 Task: Add 'Automatic Replies' to the Outlook ribbon.
Action: Mouse moved to (48, 30)
Screenshot: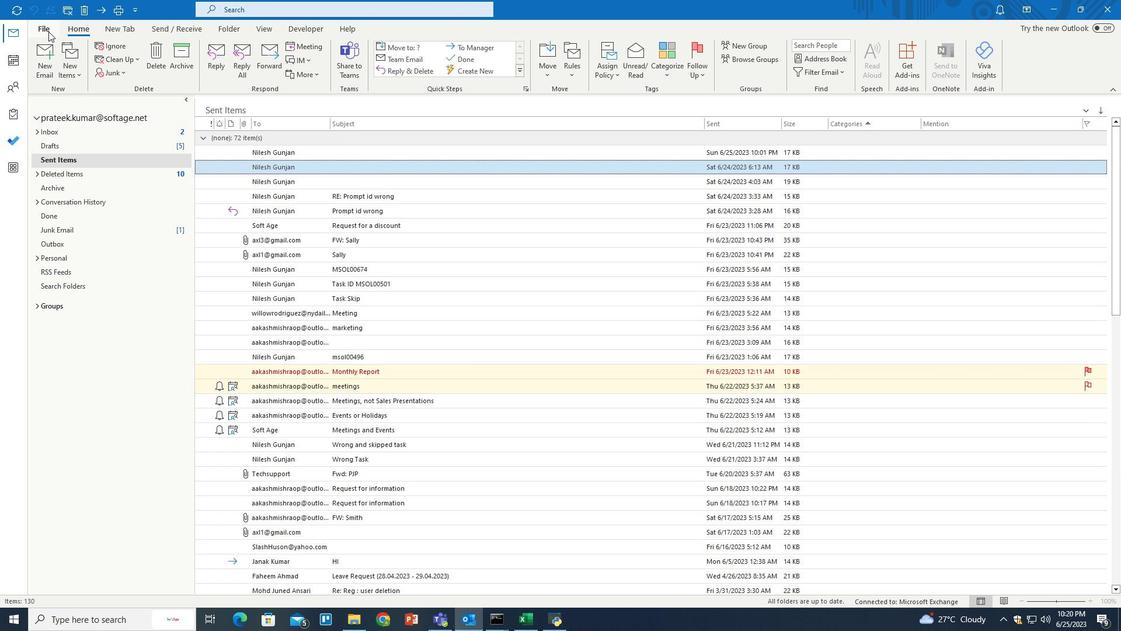 
Action: Mouse pressed left at (48, 30)
Screenshot: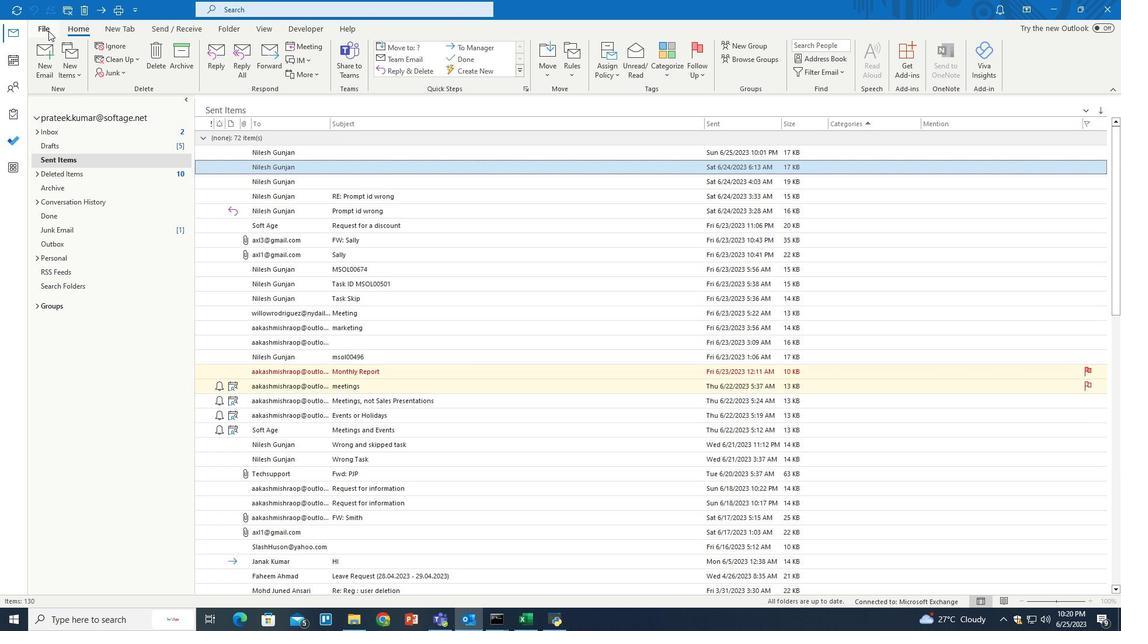 
Action: Mouse moved to (37, 558)
Screenshot: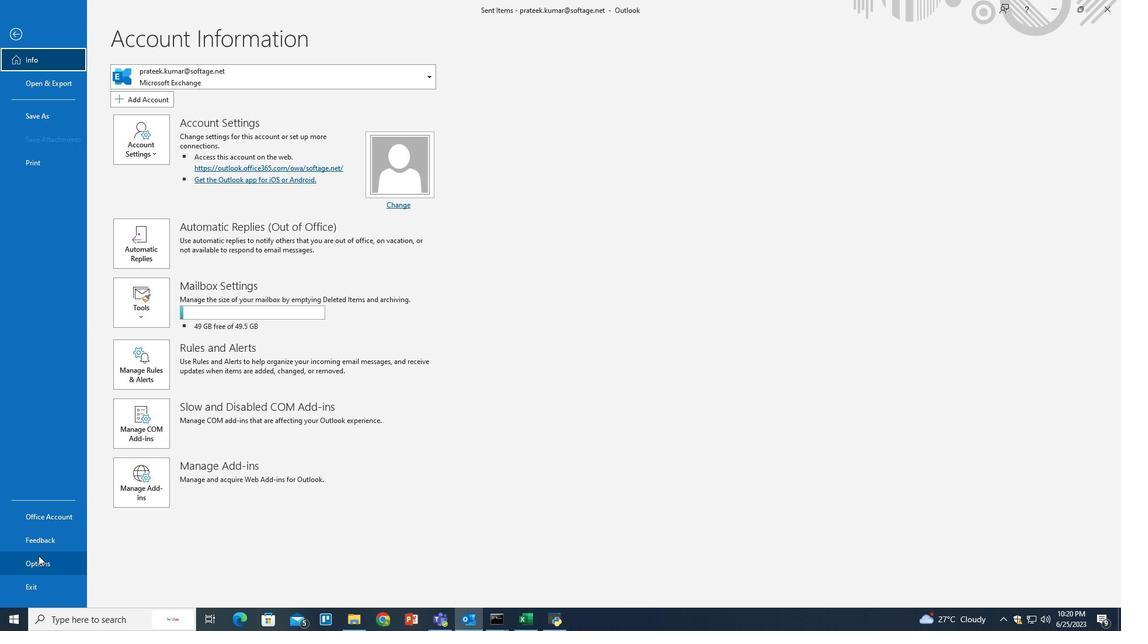 
Action: Mouse pressed left at (37, 558)
Screenshot: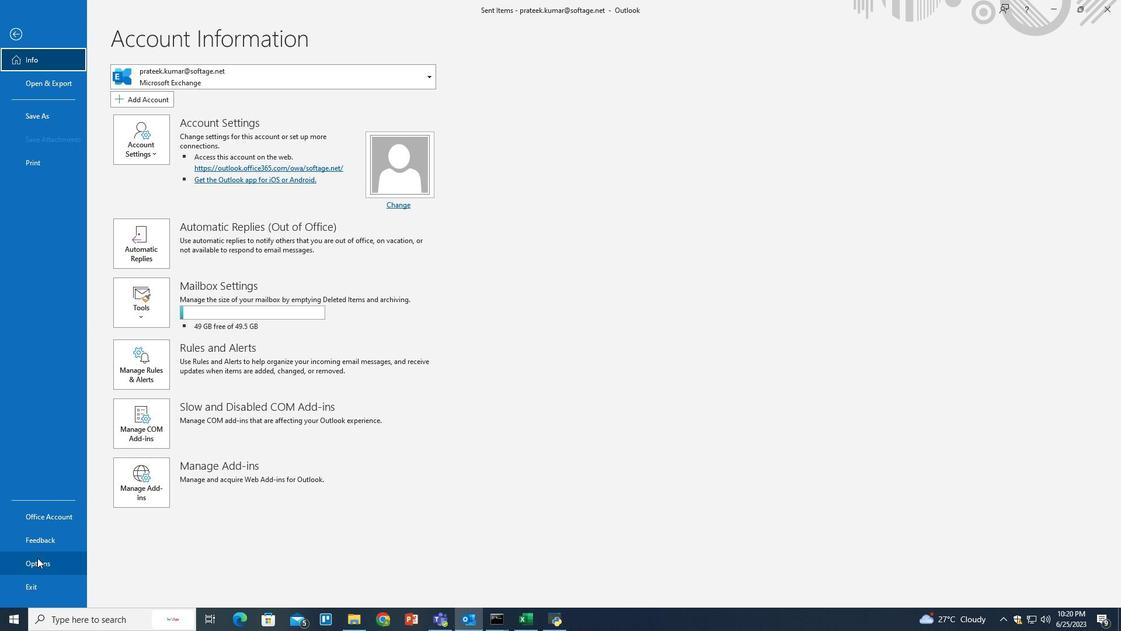 
Action: Mouse moved to (331, 299)
Screenshot: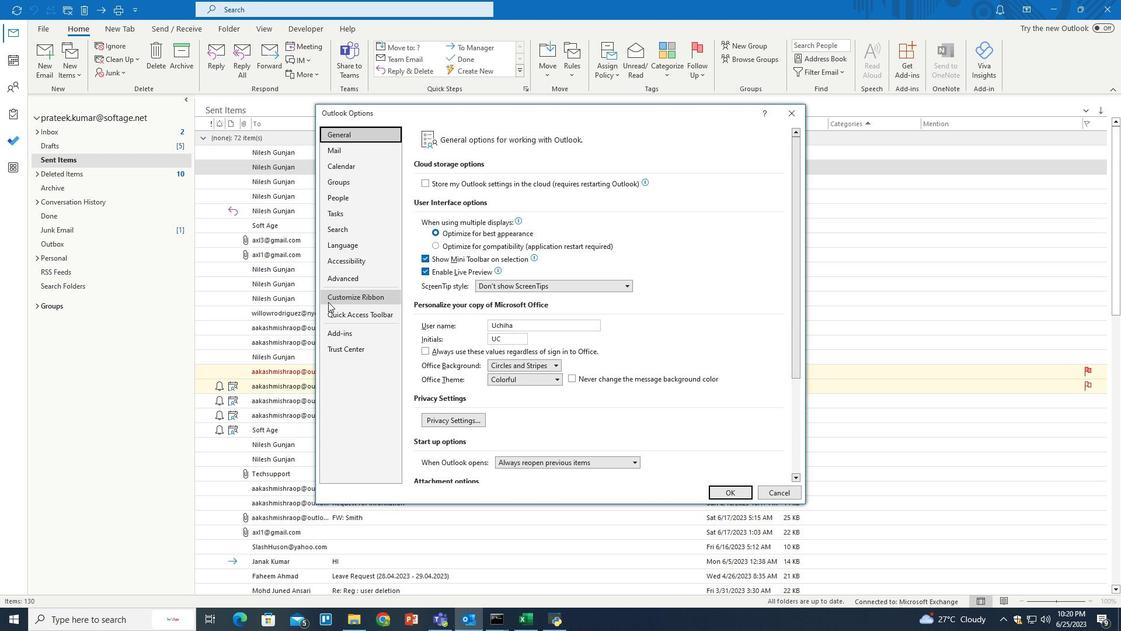
Action: Mouse pressed left at (331, 299)
Screenshot: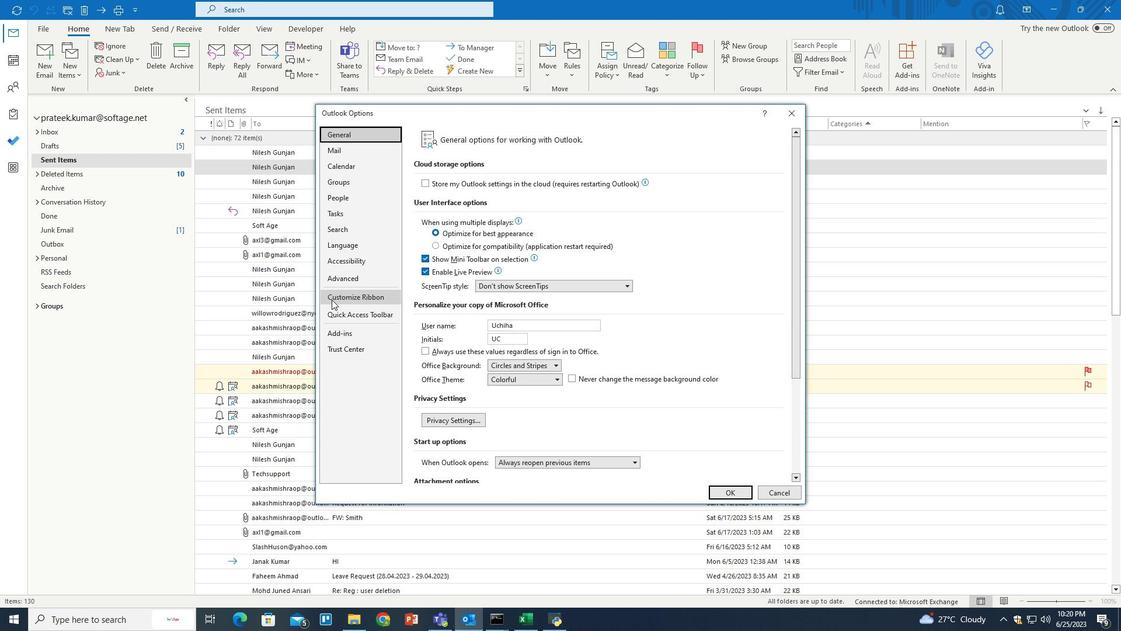 
Action: Mouse moved to (521, 173)
Screenshot: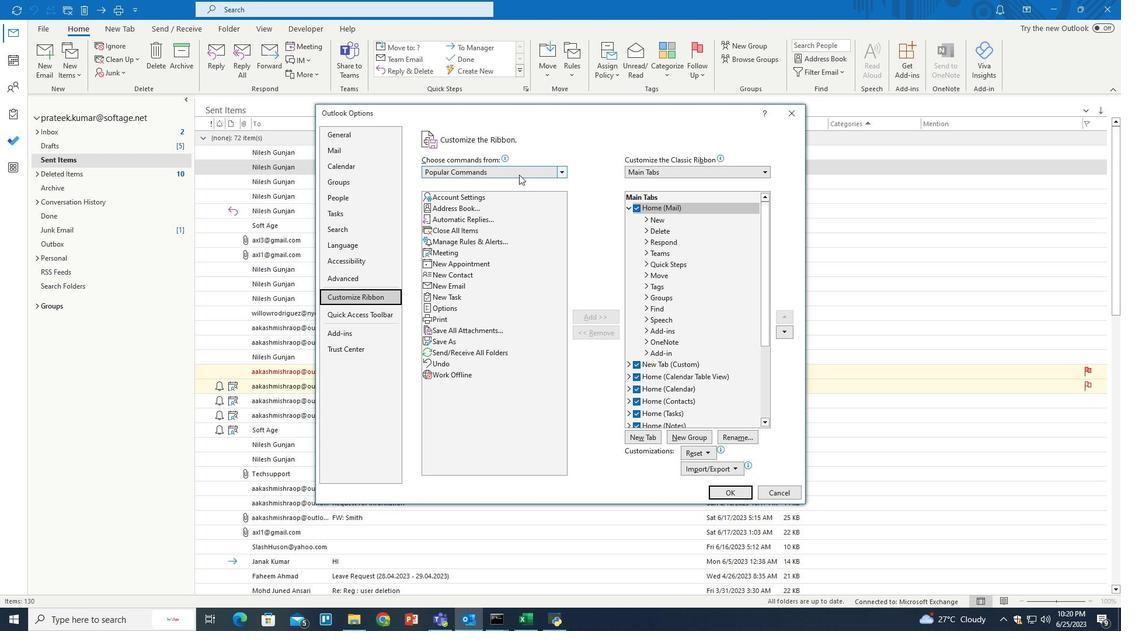 
Action: Mouse pressed left at (521, 173)
Screenshot: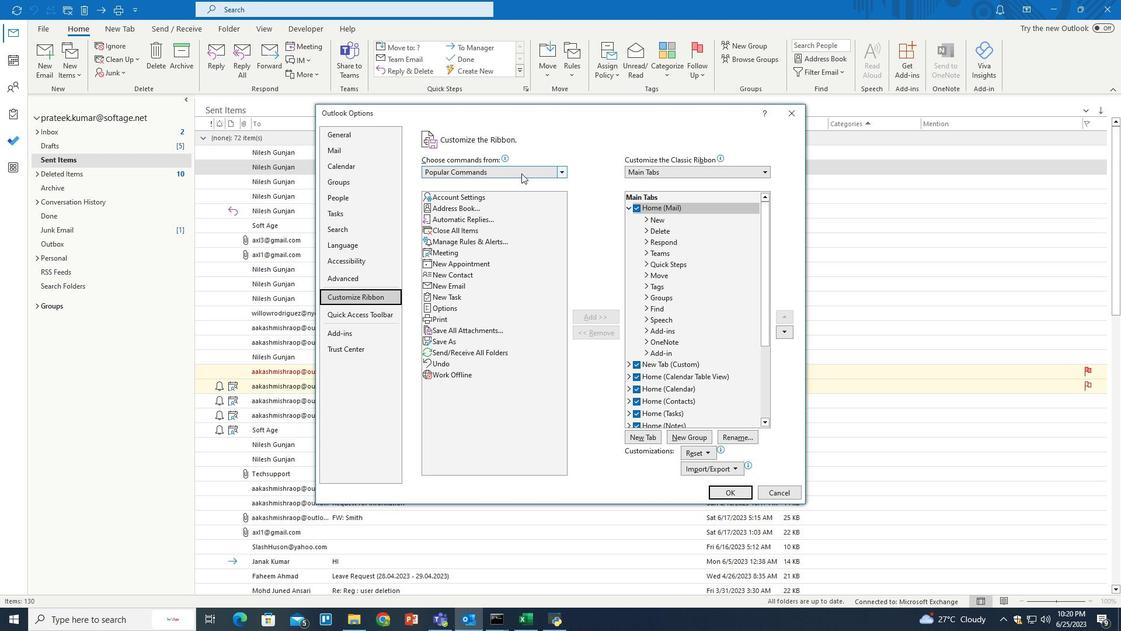 
Action: Mouse moved to (431, 232)
Screenshot: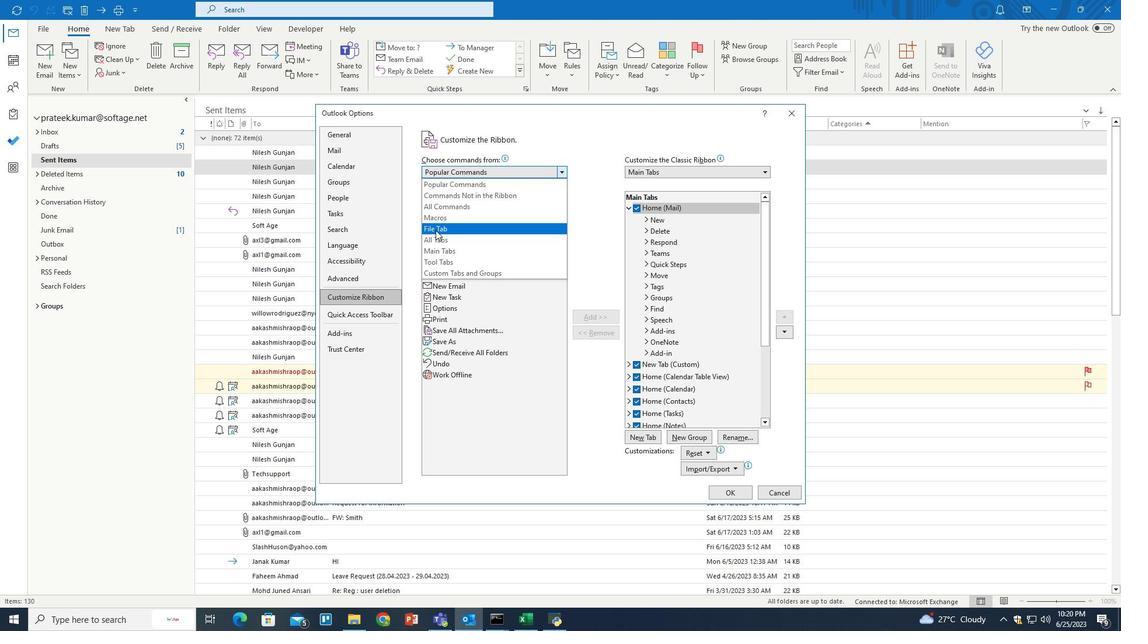 
Action: Mouse pressed left at (431, 232)
Screenshot: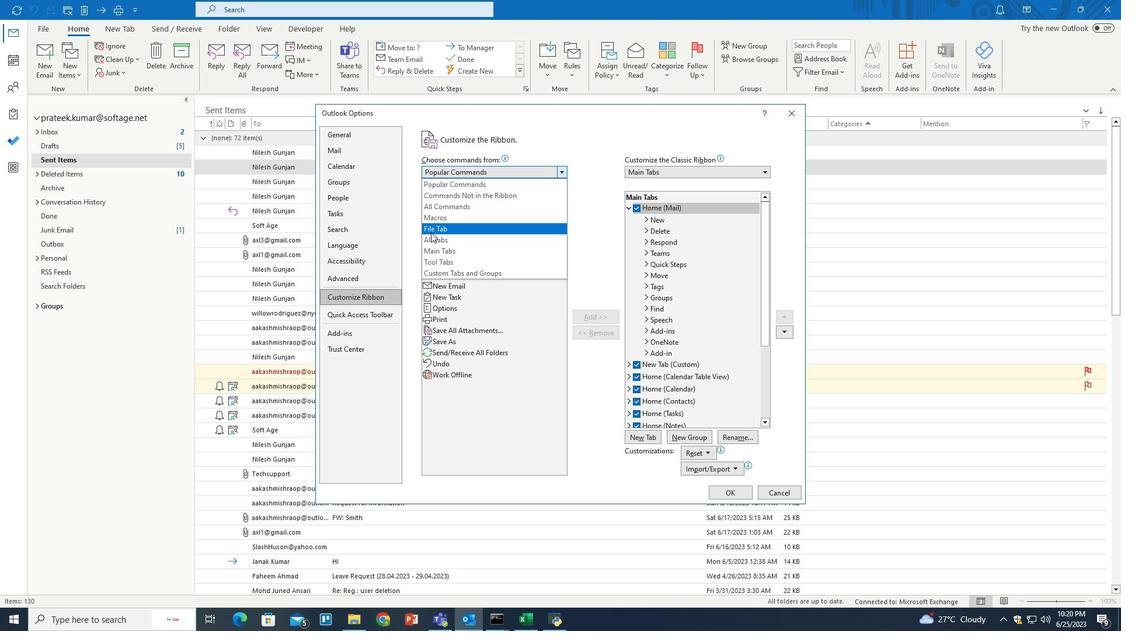 
Action: Mouse moved to (445, 218)
Screenshot: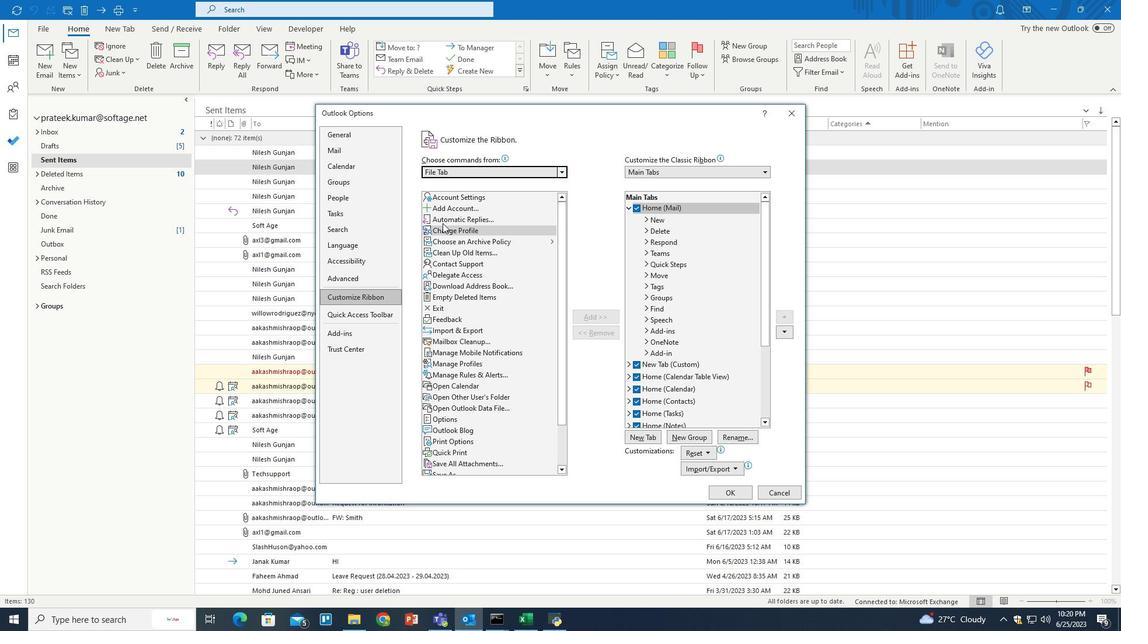 
Action: Mouse pressed left at (445, 218)
Screenshot: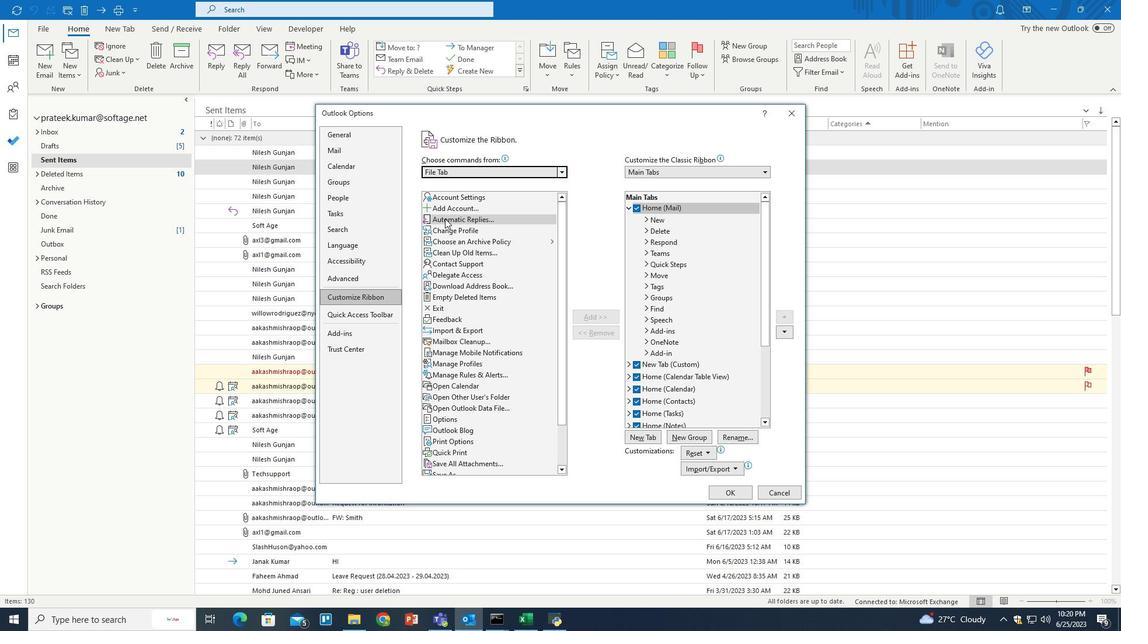 
Action: Mouse moved to (646, 435)
Screenshot: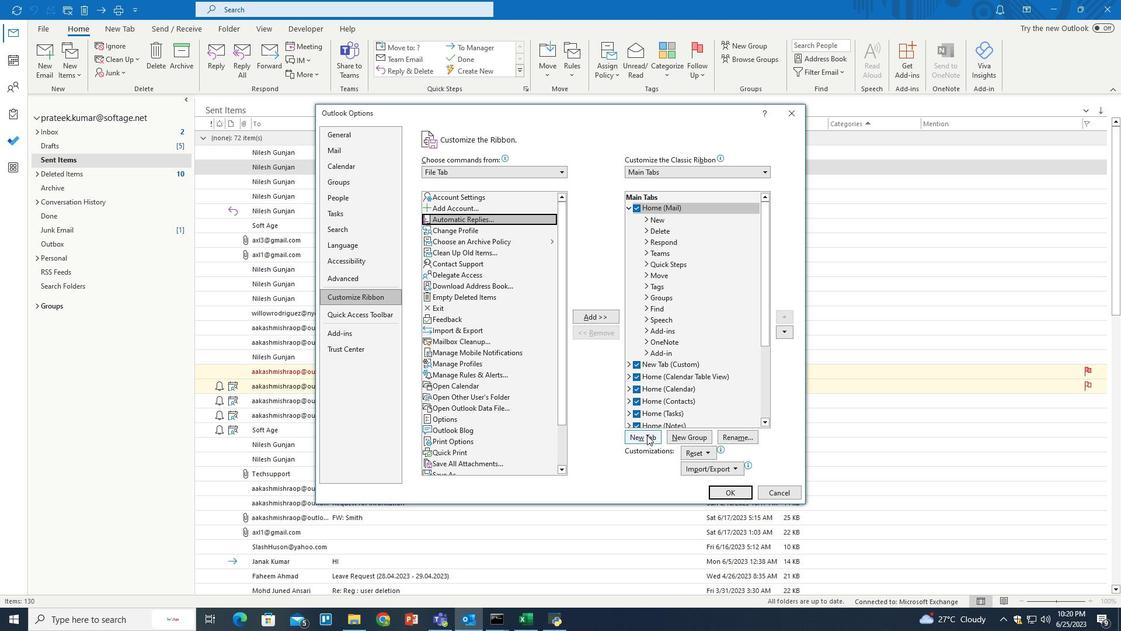 
Action: Mouse pressed left at (646, 435)
Screenshot: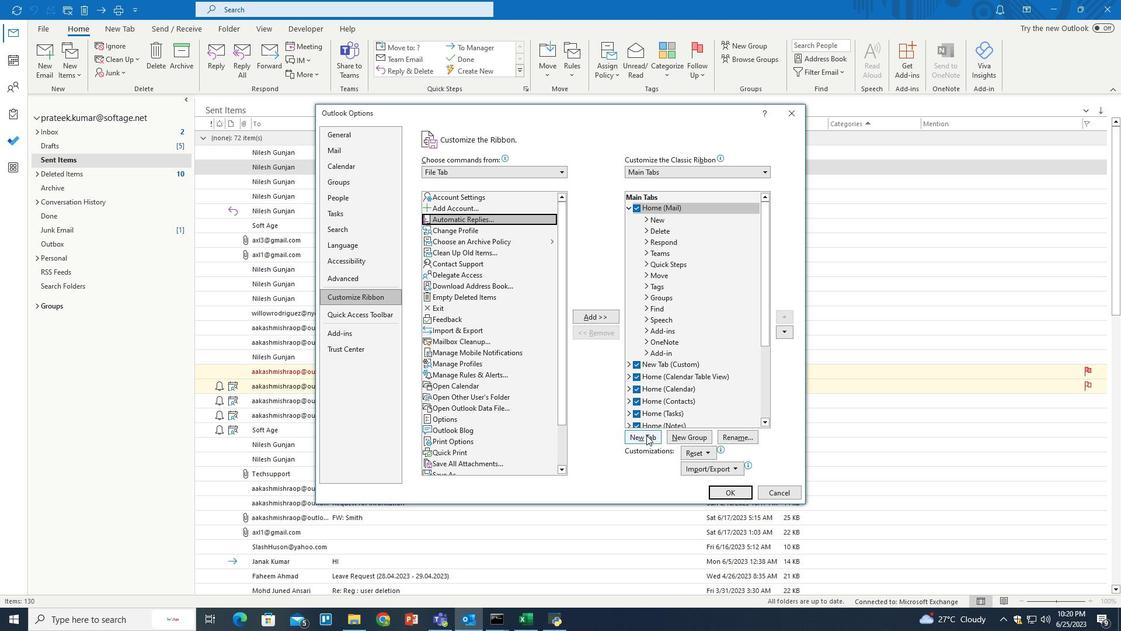 
Action: Mouse moved to (596, 314)
Screenshot: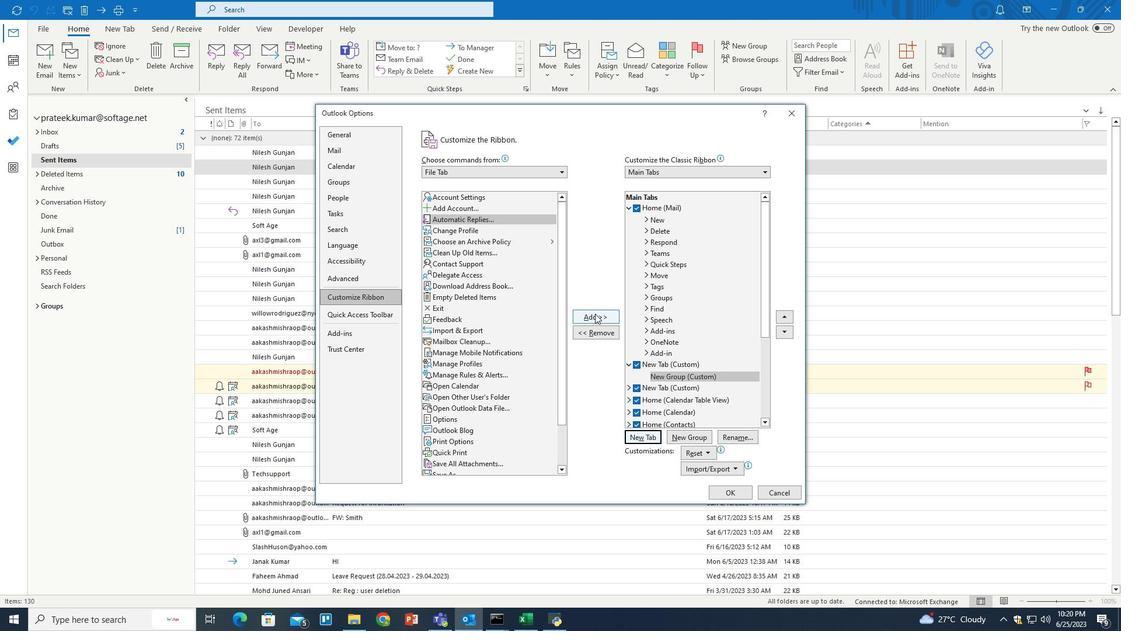 
Action: Mouse pressed left at (596, 314)
Screenshot: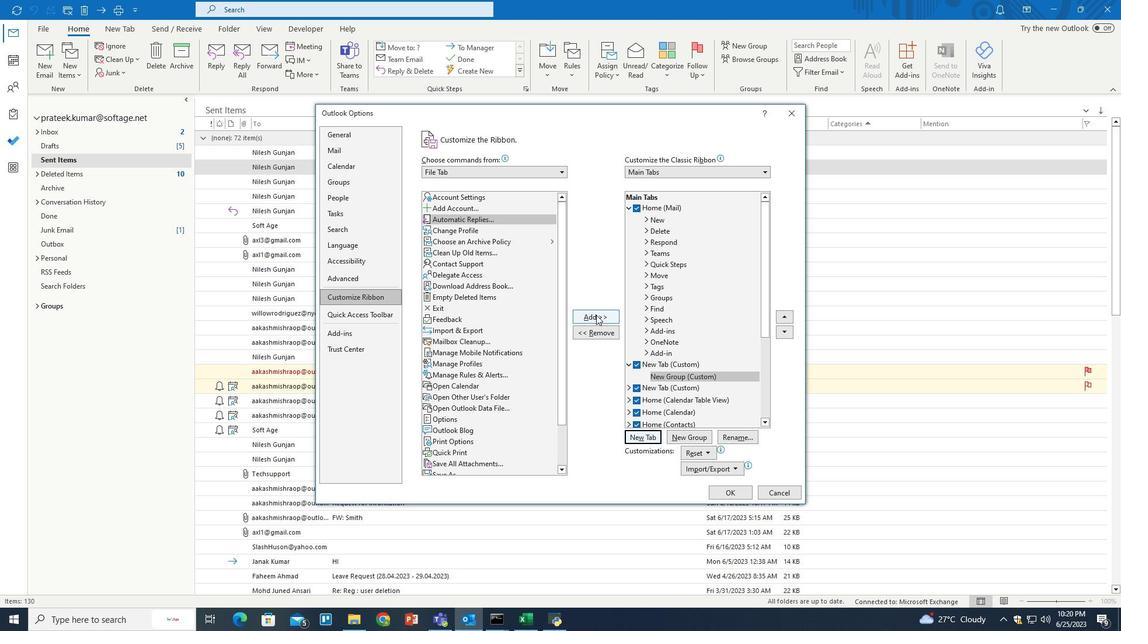 
Action: Mouse moved to (729, 491)
Screenshot: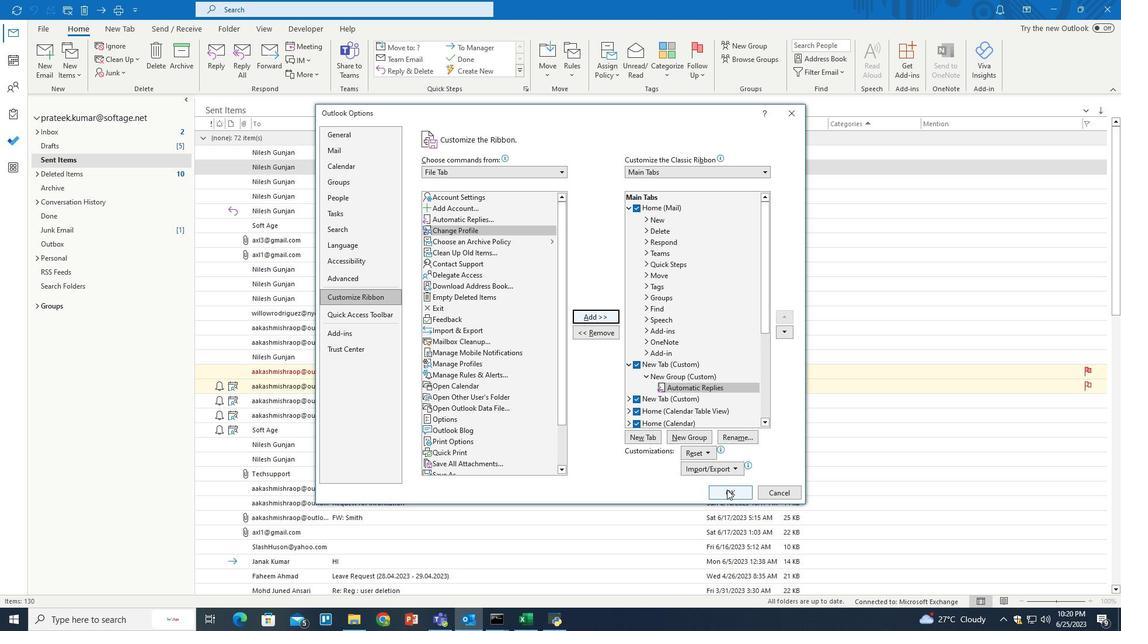 
Action: Mouse pressed left at (729, 491)
Screenshot: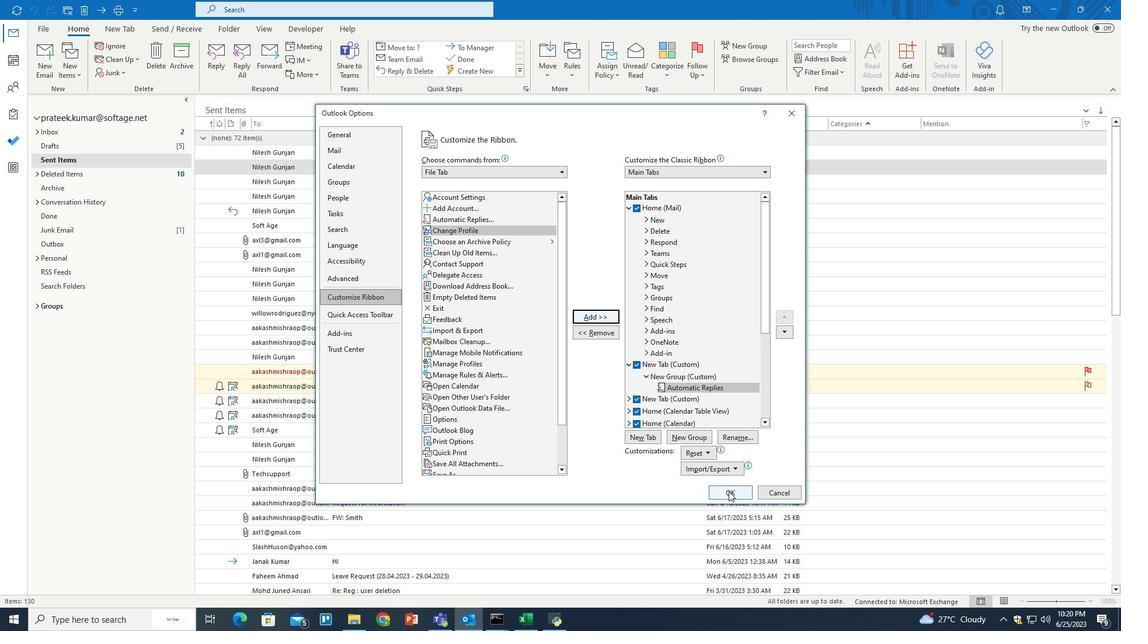
Action: Mouse moved to (568, 448)
Screenshot: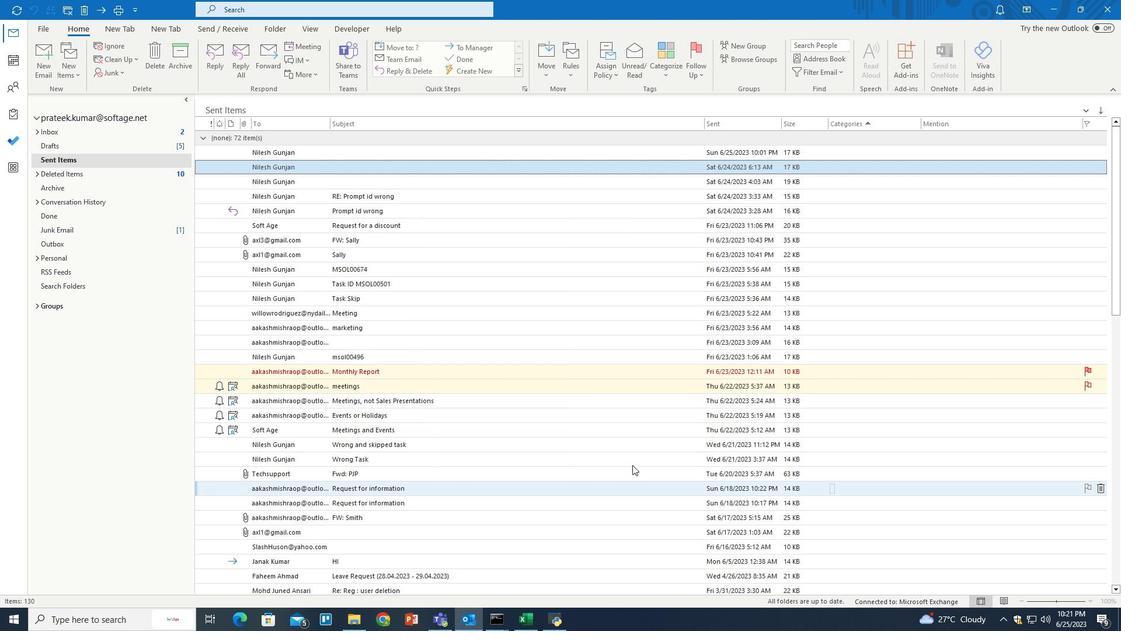 
